 Task: Filter jobs by date posted at past month.
Action: Mouse moved to (282, 120)
Screenshot: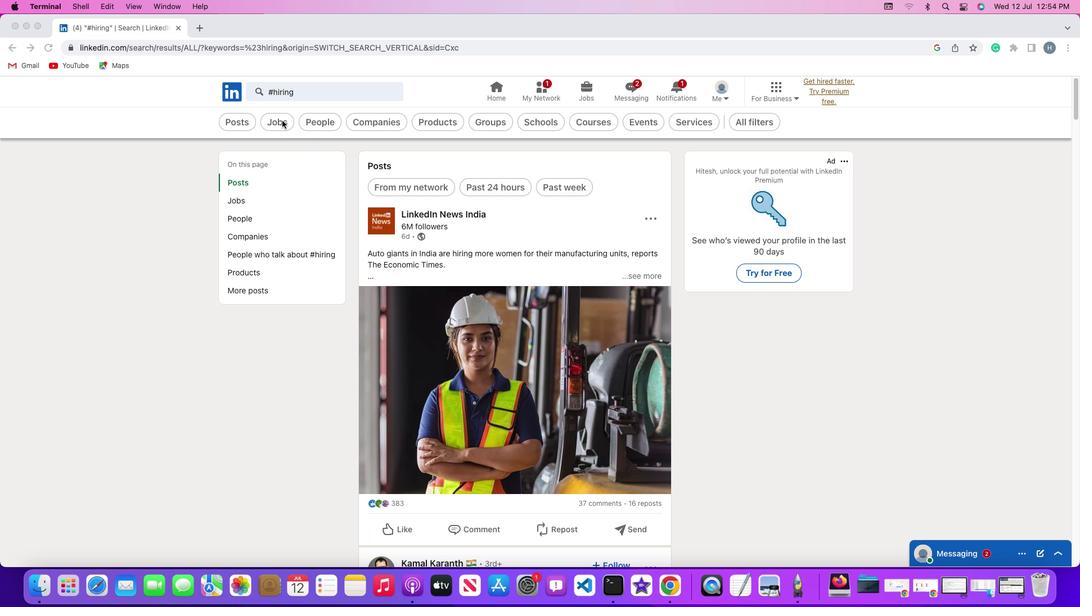
Action: Mouse pressed left at (282, 120)
Screenshot: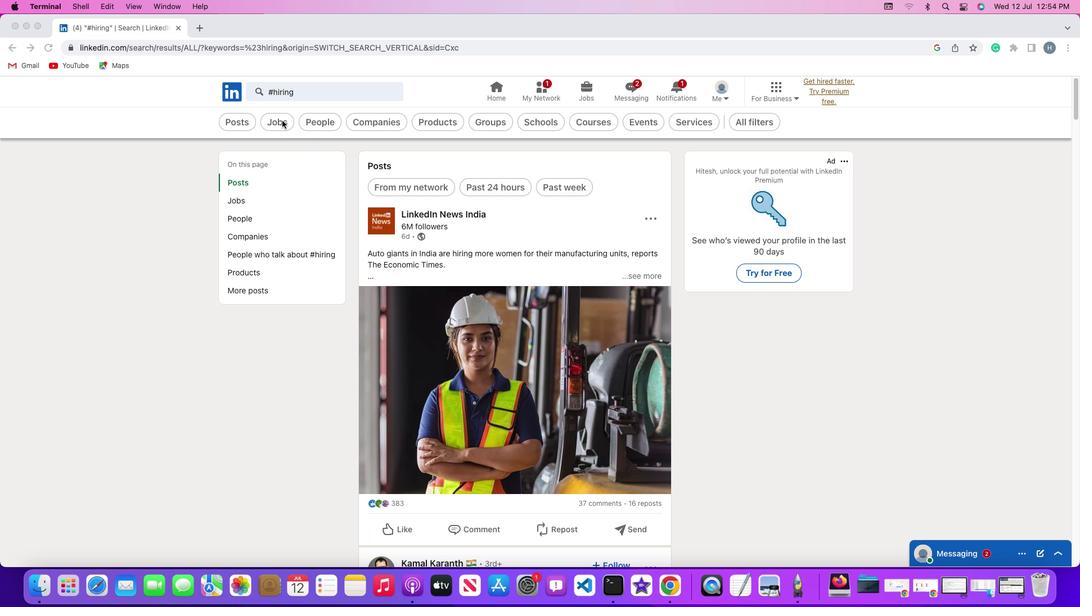 
Action: Mouse pressed left at (282, 120)
Screenshot: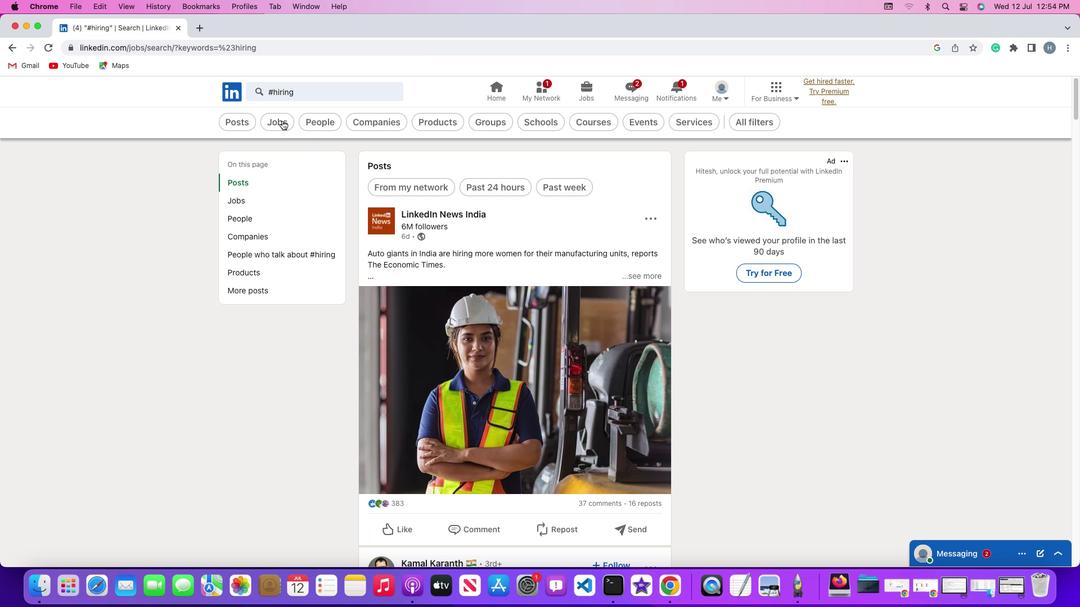 
Action: Mouse moved to (238, 177)
Screenshot: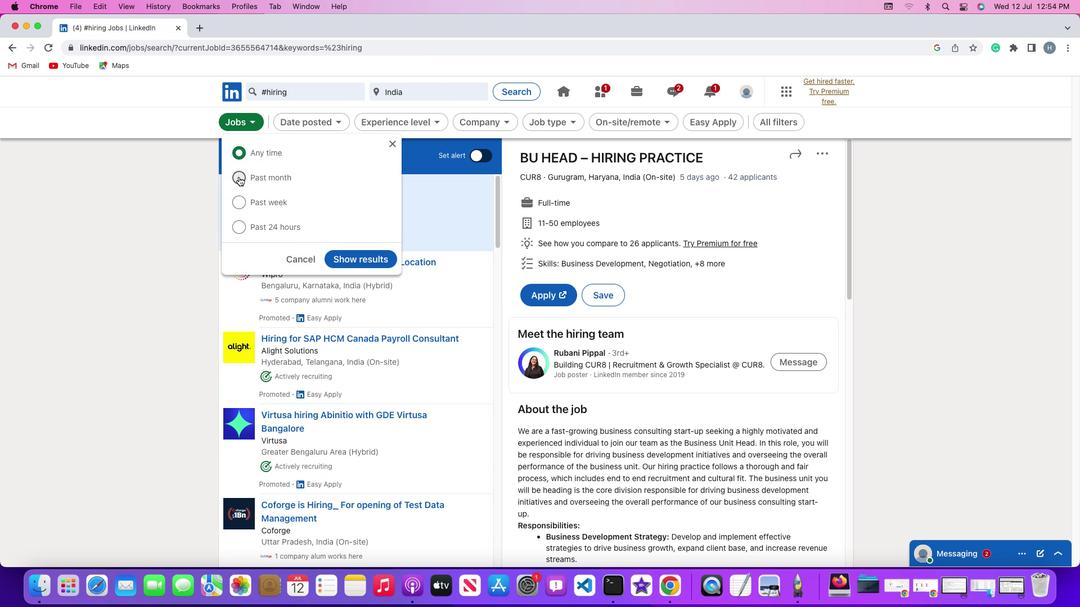 
Action: Mouse pressed left at (238, 177)
Screenshot: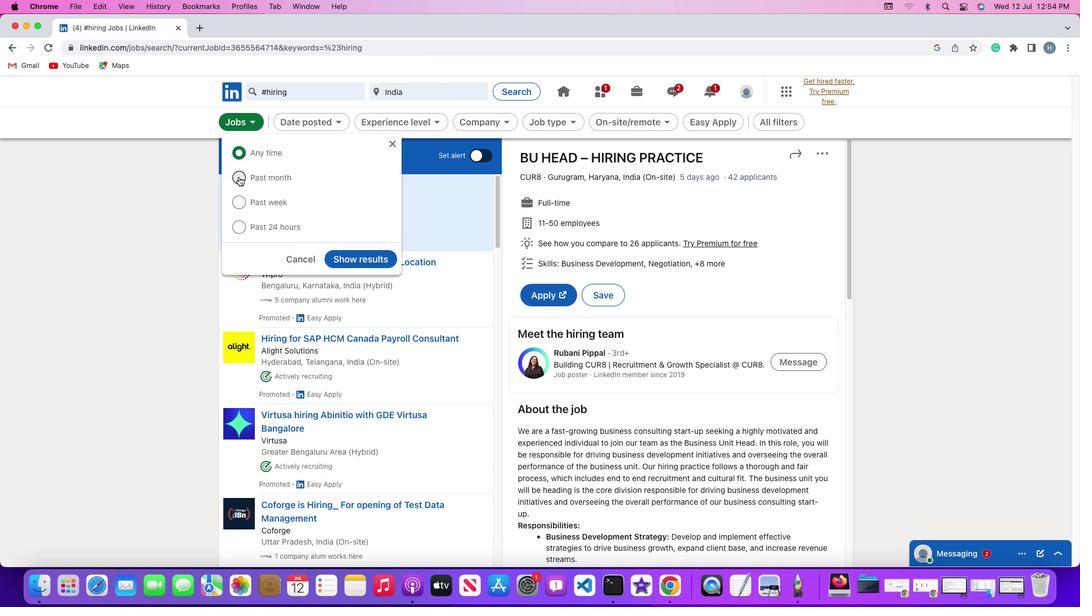 
Action: Mouse moved to (360, 256)
Screenshot: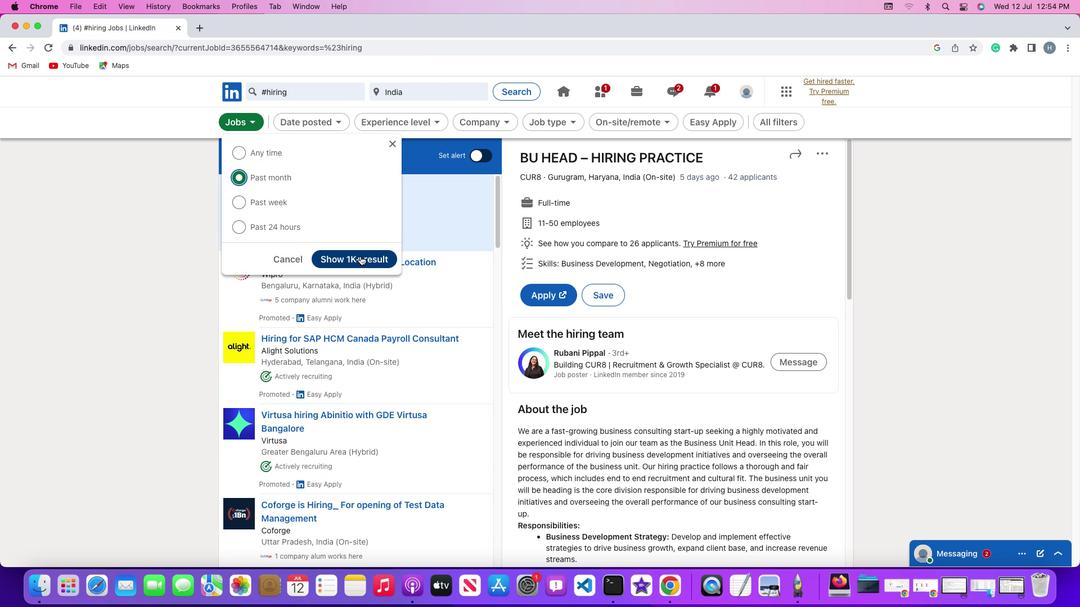 
Action: Mouse pressed left at (360, 256)
Screenshot: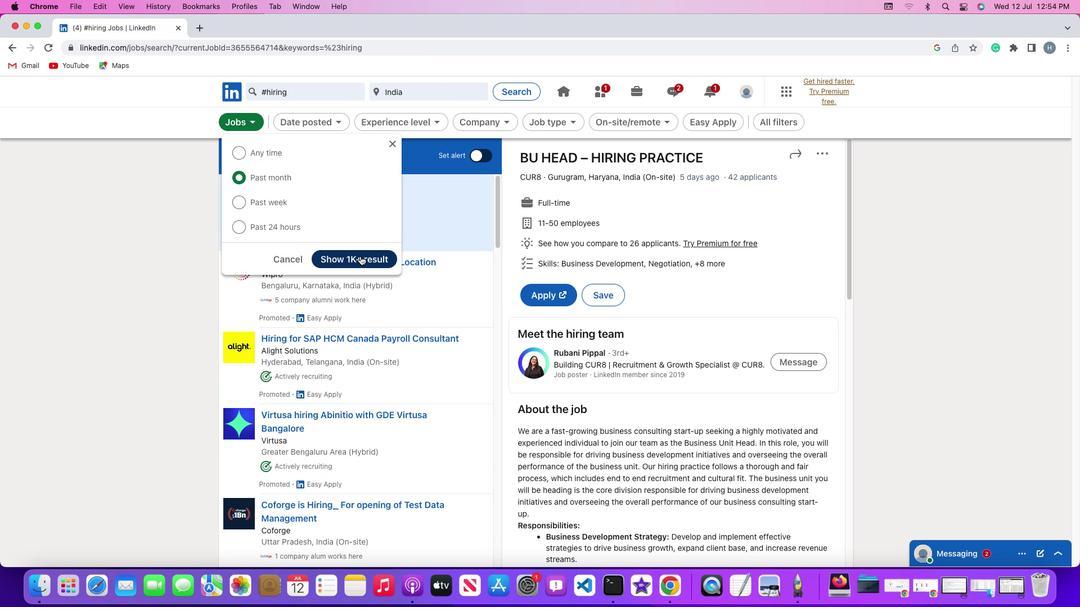 
Action: Mouse moved to (465, 250)
Screenshot: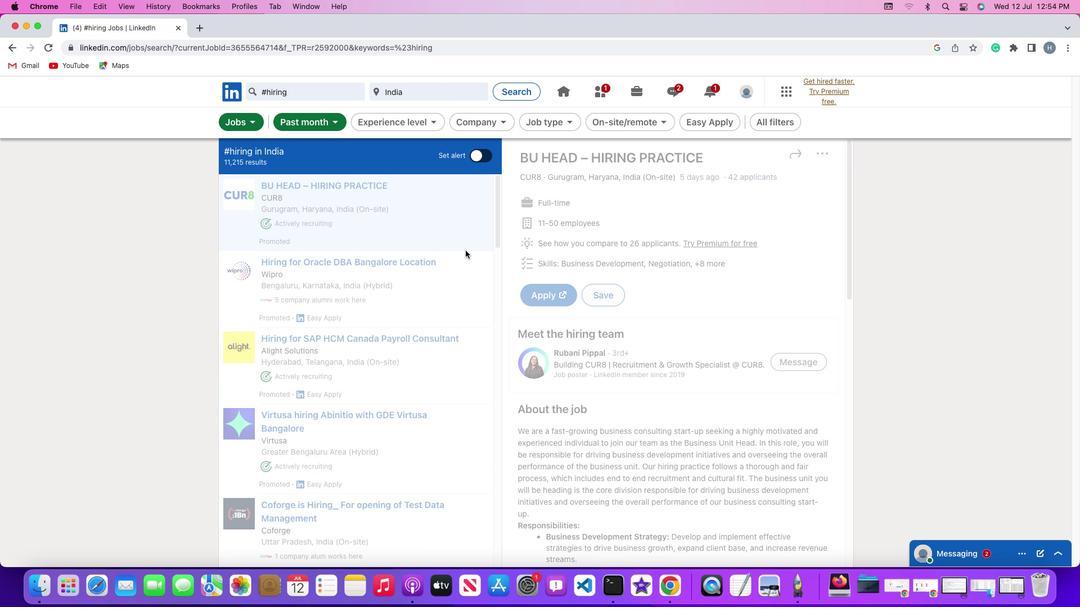 
